 Task: Sort the products by unit price (low first).
Action: Mouse moved to (24, 129)
Screenshot: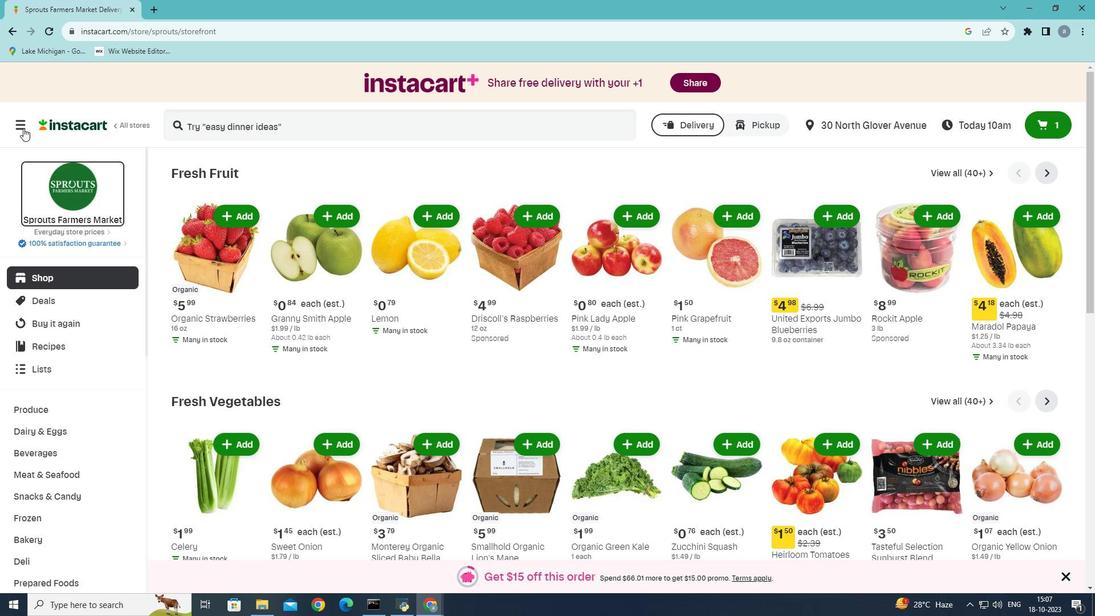 
Action: Mouse pressed left at (24, 129)
Screenshot: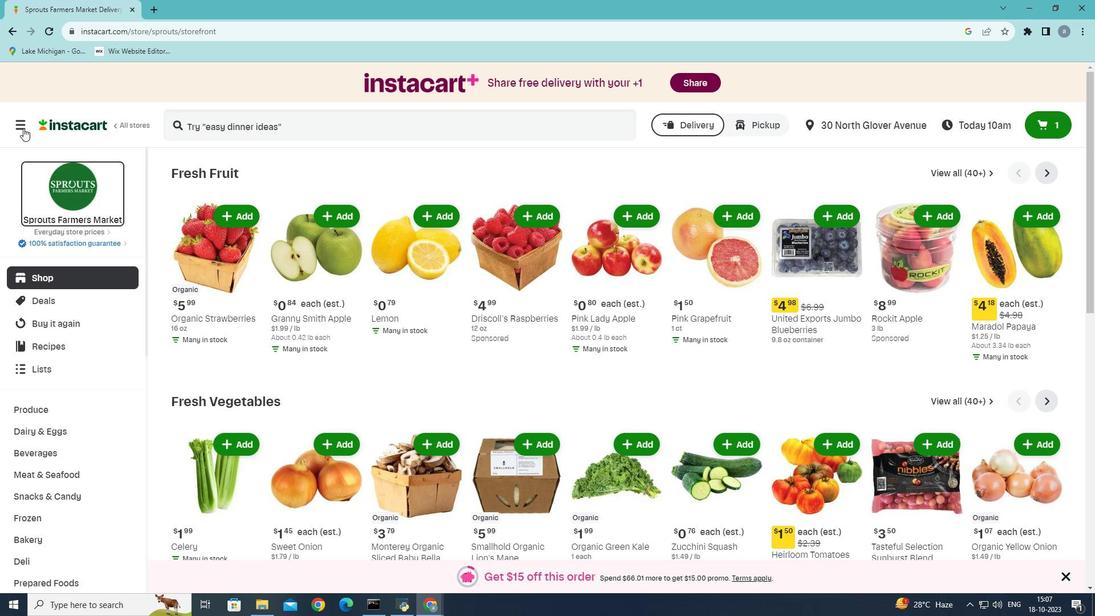 
Action: Mouse moved to (67, 337)
Screenshot: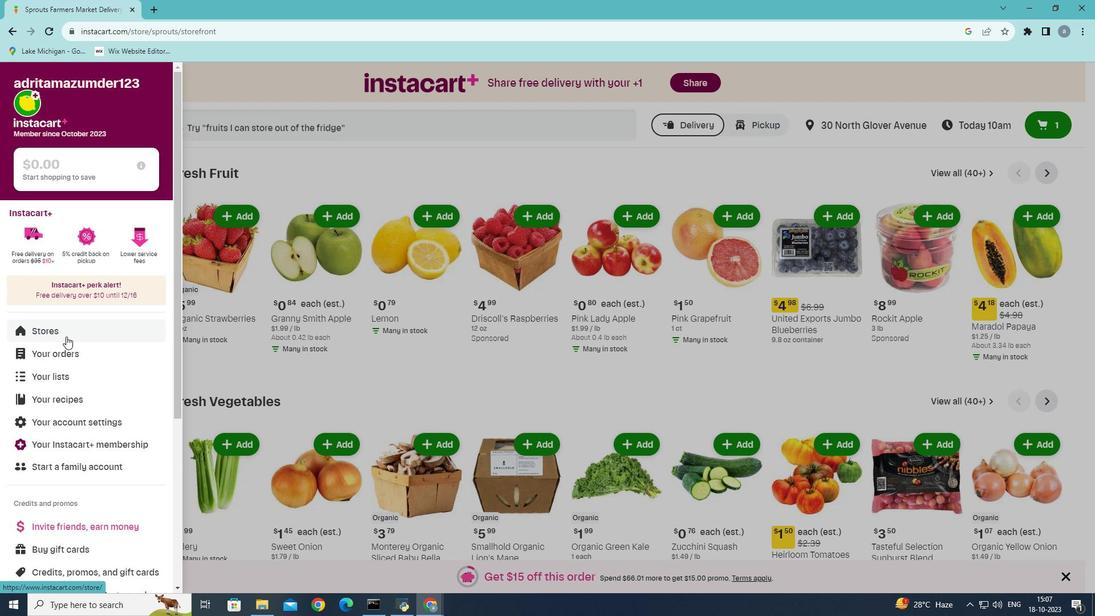 
Action: Mouse pressed left at (67, 337)
Screenshot: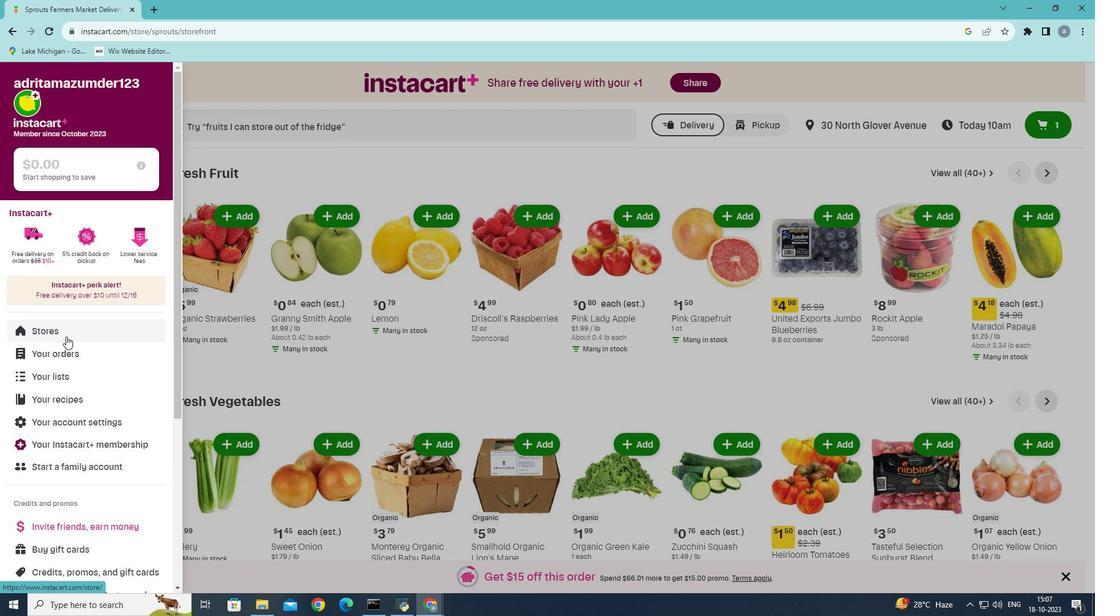 
Action: Mouse moved to (265, 128)
Screenshot: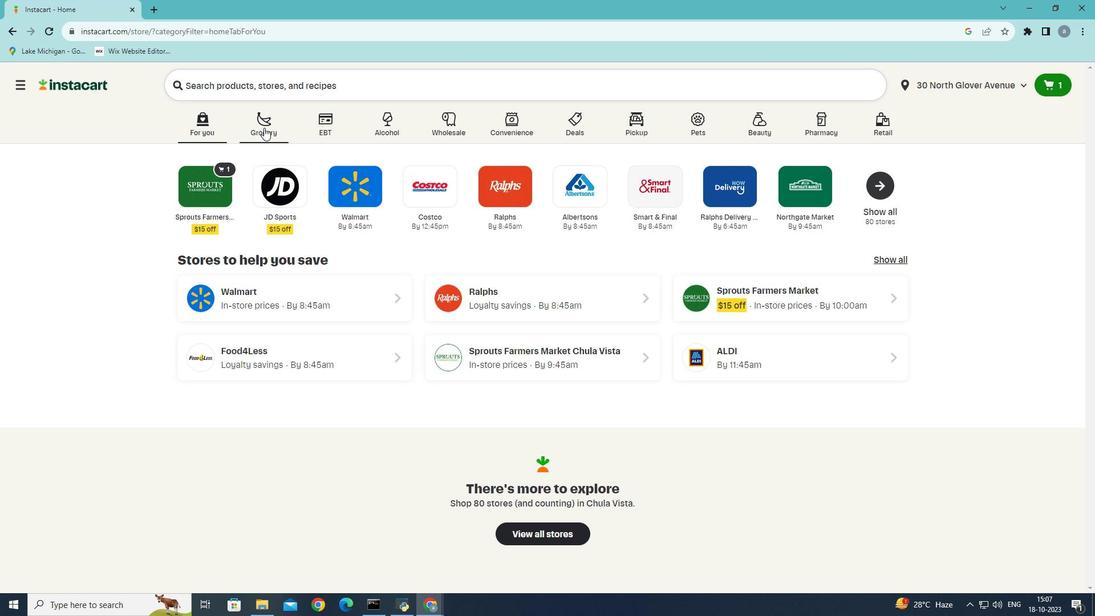 
Action: Mouse pressed left at (265, 128)
Screenshot: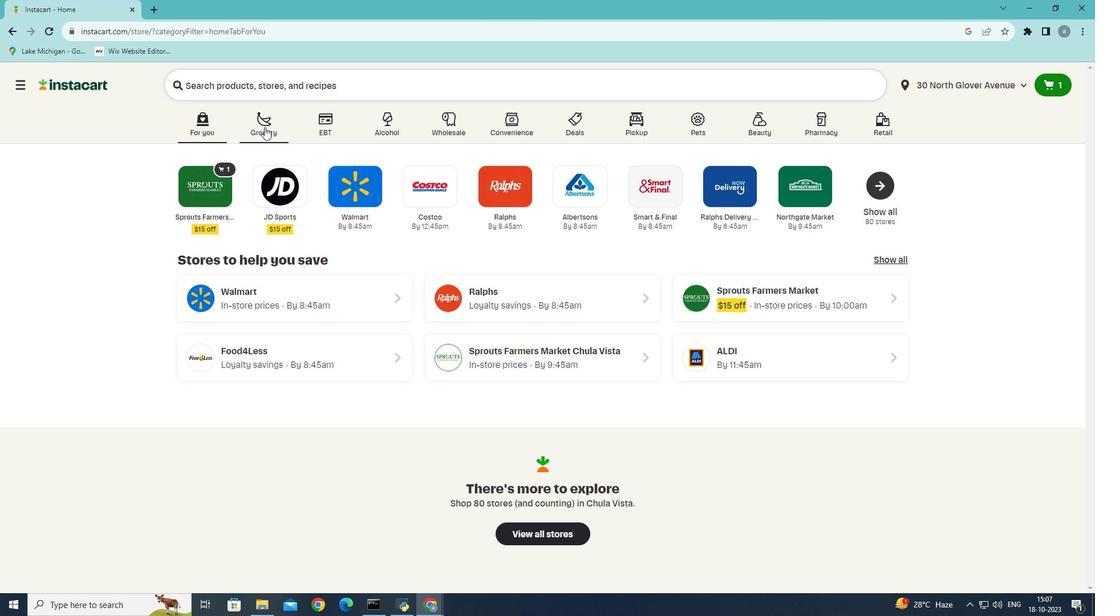 
Action: Mouse moved to (275, 341)
Screenshot: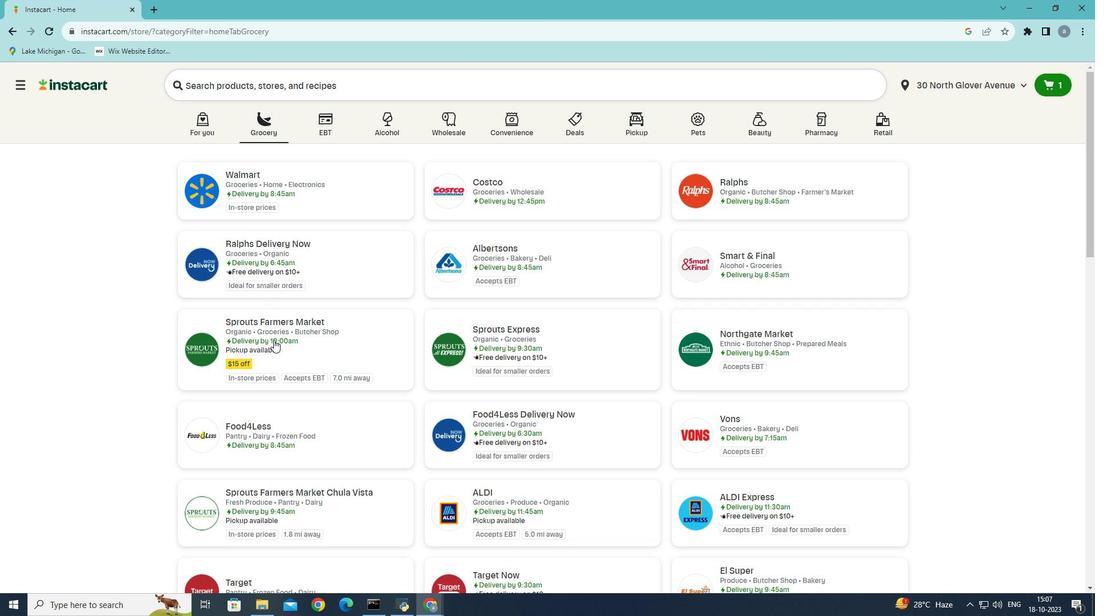
Action: Mouse pressed left at (275, 341)
Screenshot: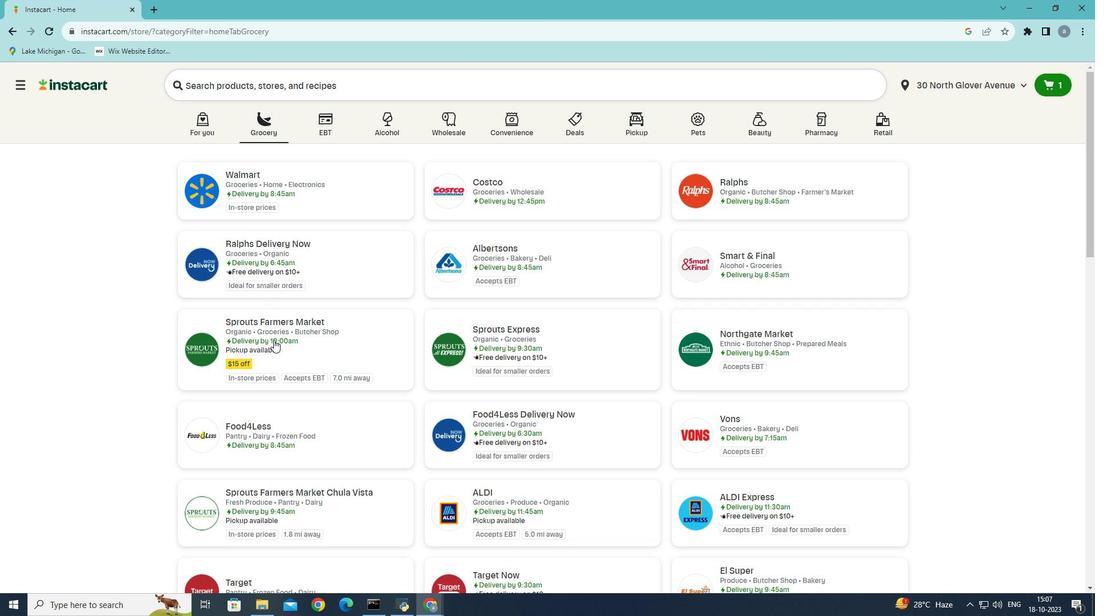 
Action: Mouse moved to (73, 471)
Screenshot: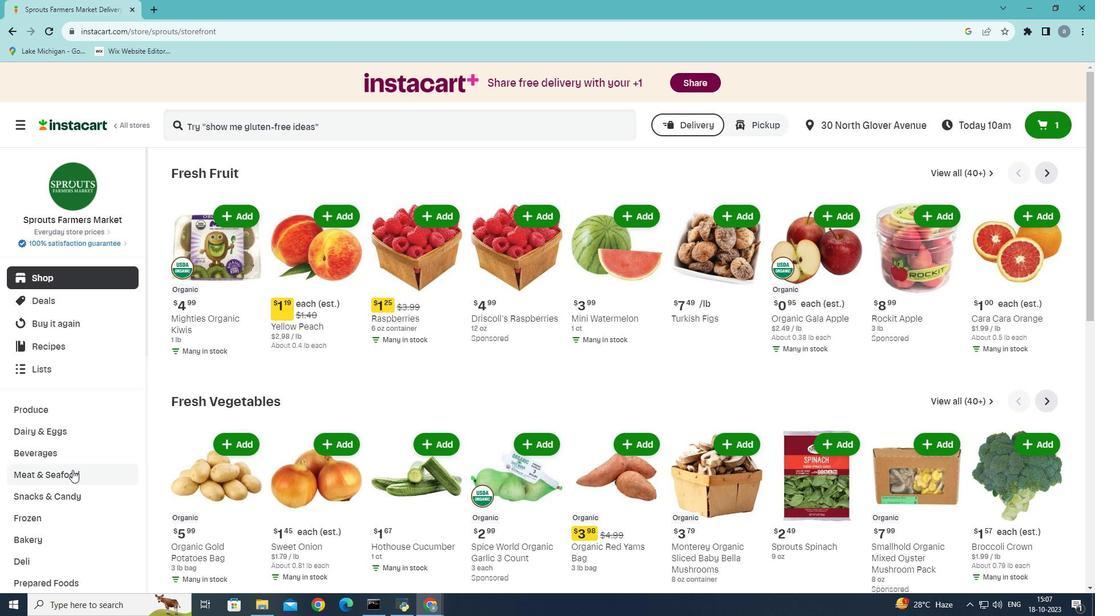 
Action: Mouse pressed left at (73, 471)
Screenshot: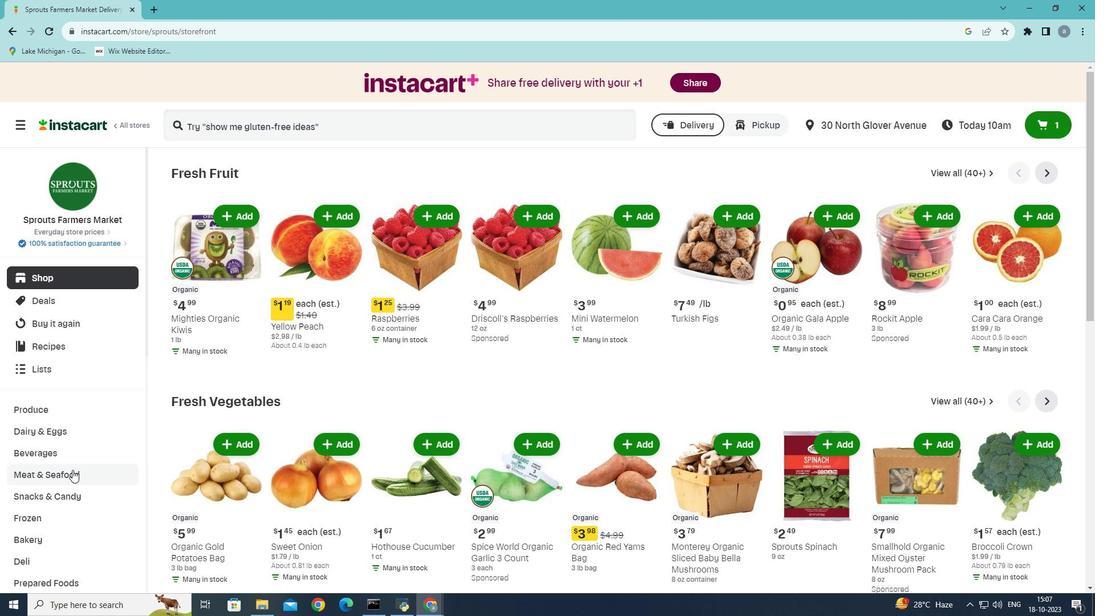 
Action: Mouse moved to (415, 208)
Screenshot: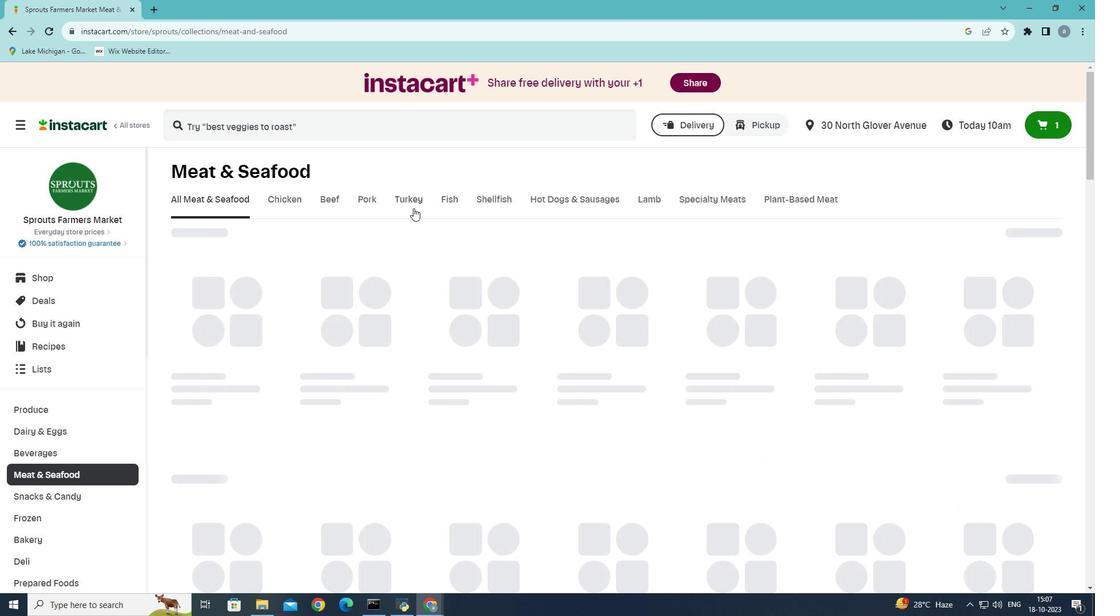 
Action: Mouse pressed left at (415, 208)
Screenshot: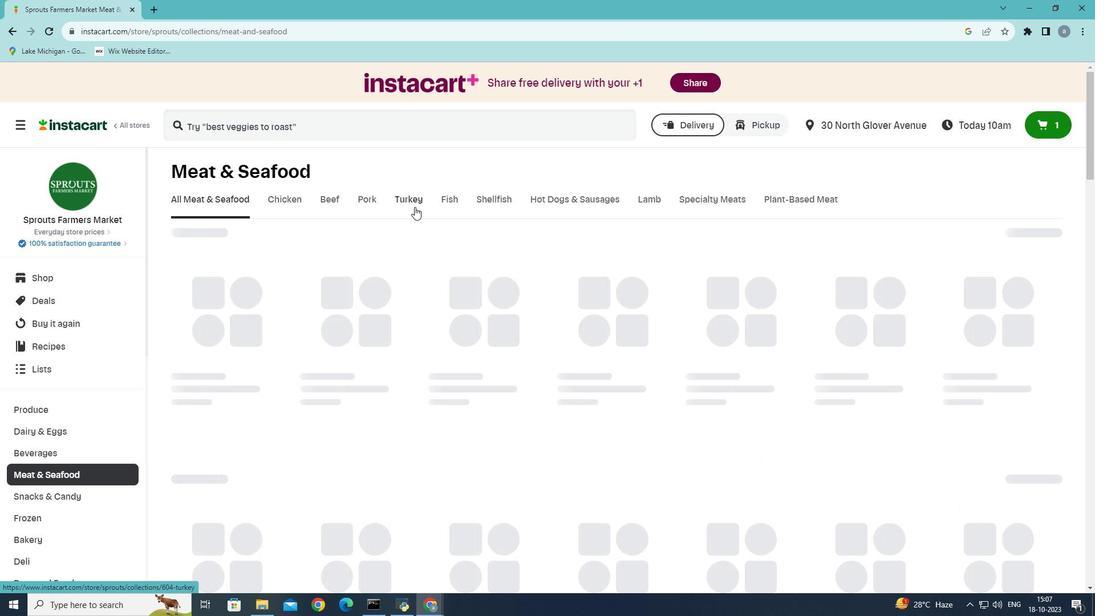 
Action: Mouse moved to (445, 244)
Screenshot: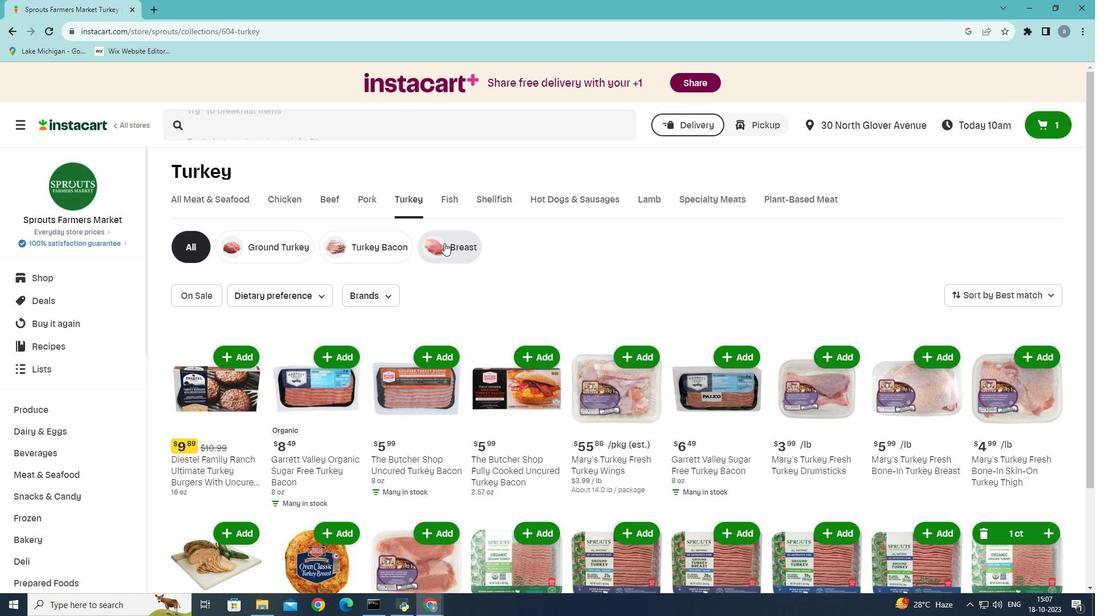 
Action: Mouse pressed left at (445, 244)
Screenshot: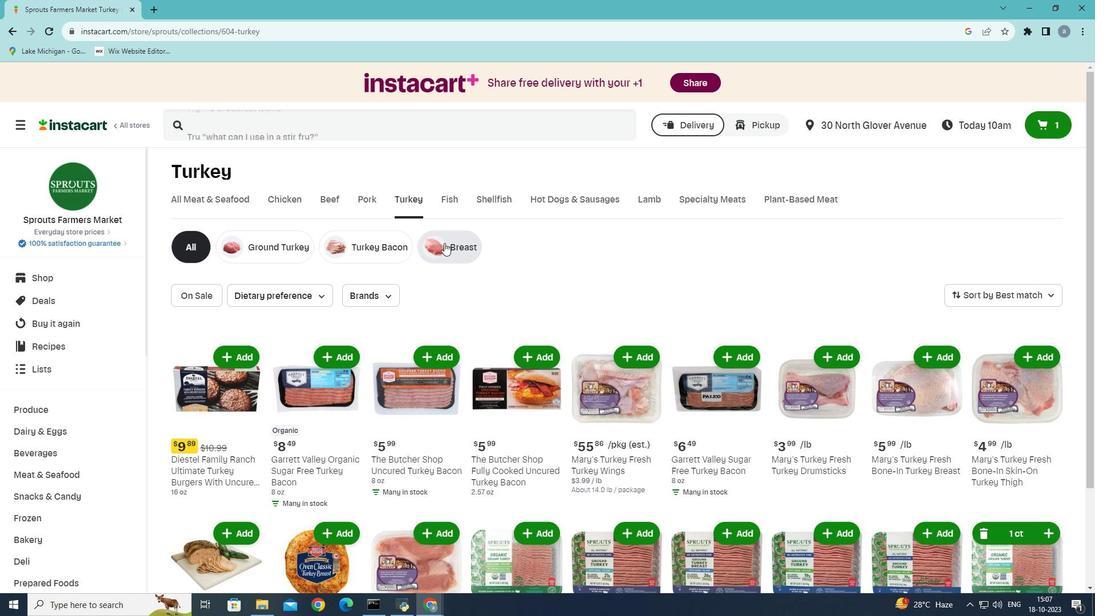 
Action: Mouse moved to (1052, 296)
Screenshot: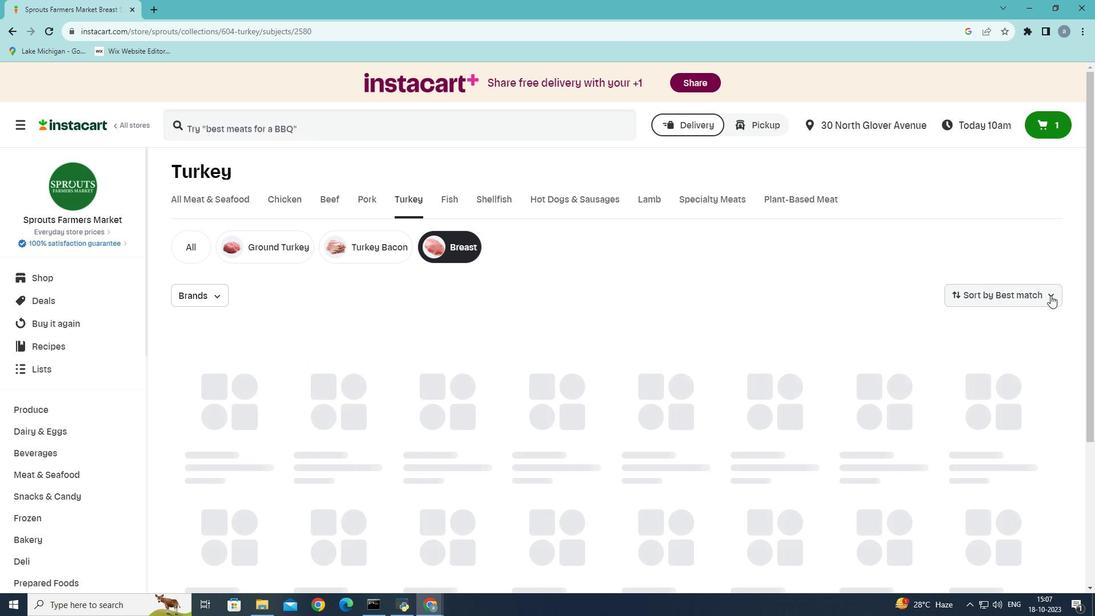 
Action: Mouse pressed left at (1052, 296)
Screenshot: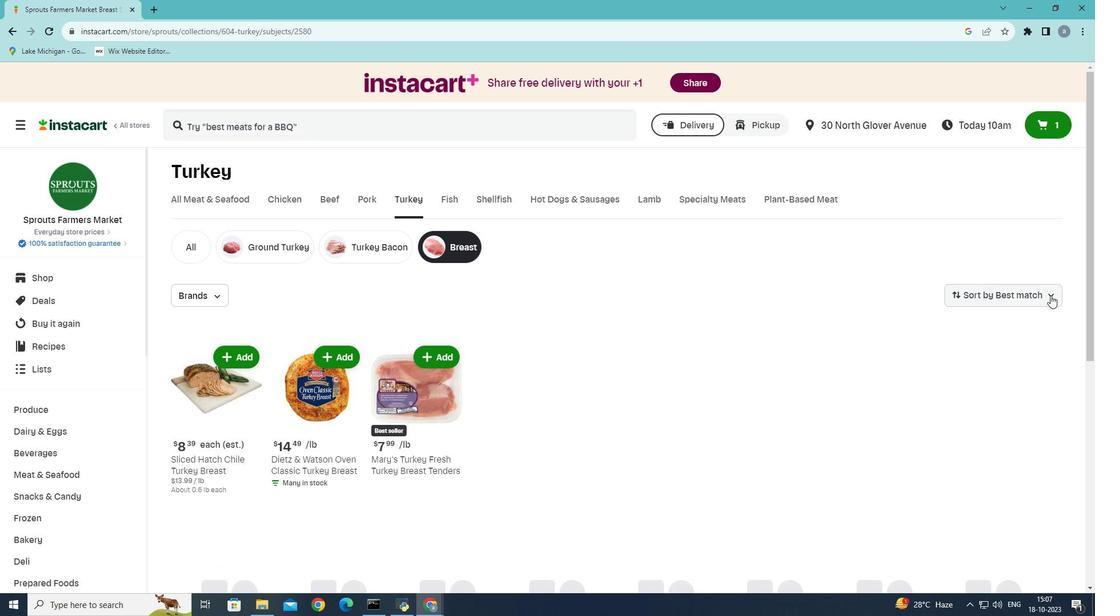 
Action: Mouse moved to (1025, 404)
Screenshot: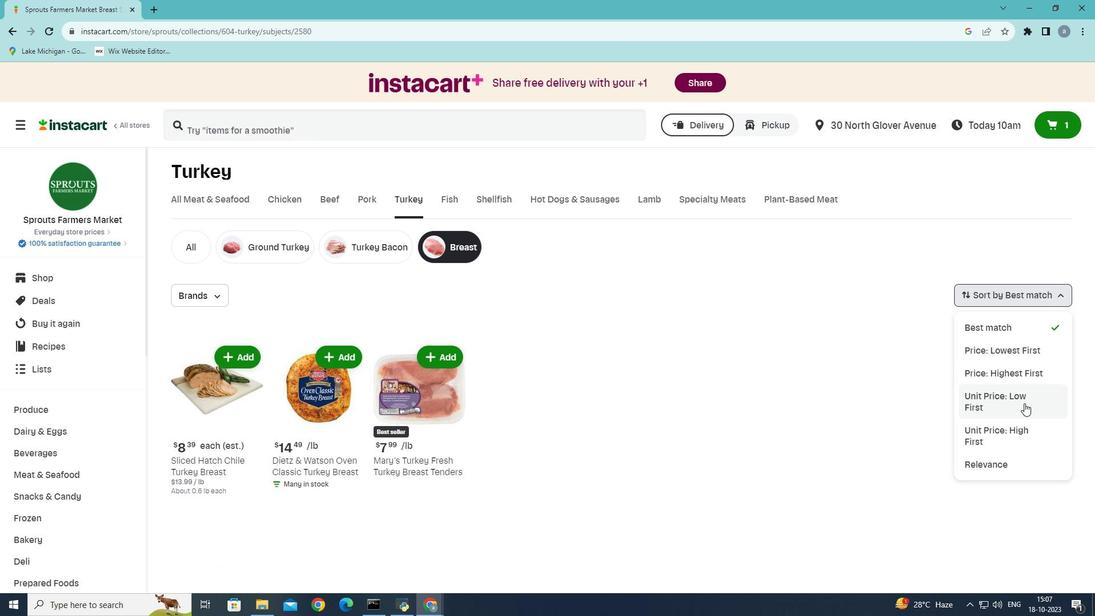 
Action: Mouse pressed left at (1025, 404)
Screenshot: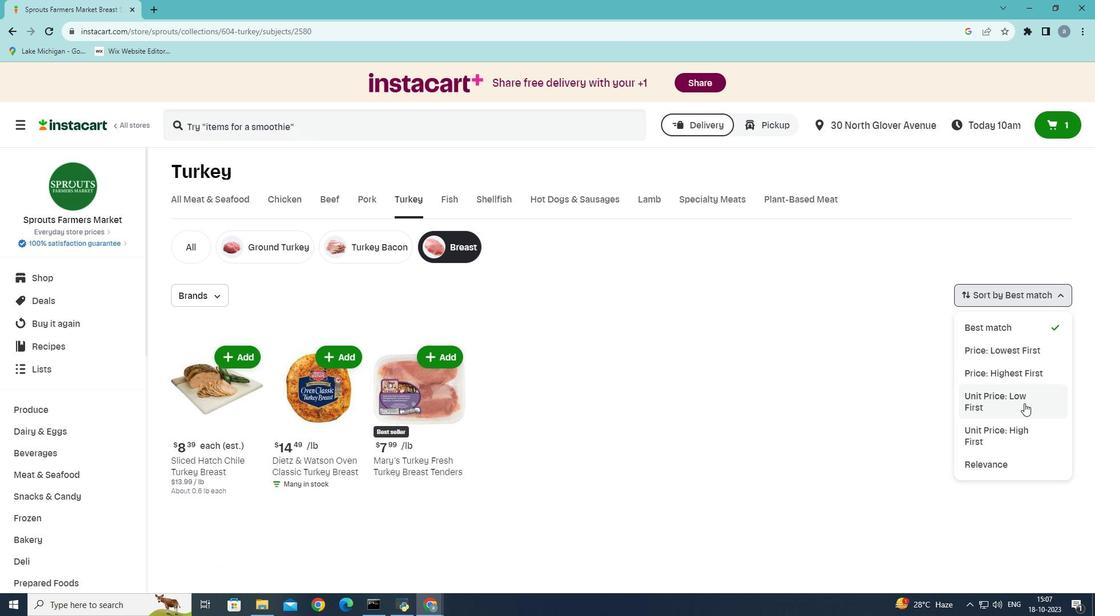 
Action: Mouse moved to (592, 366)
Screenshot: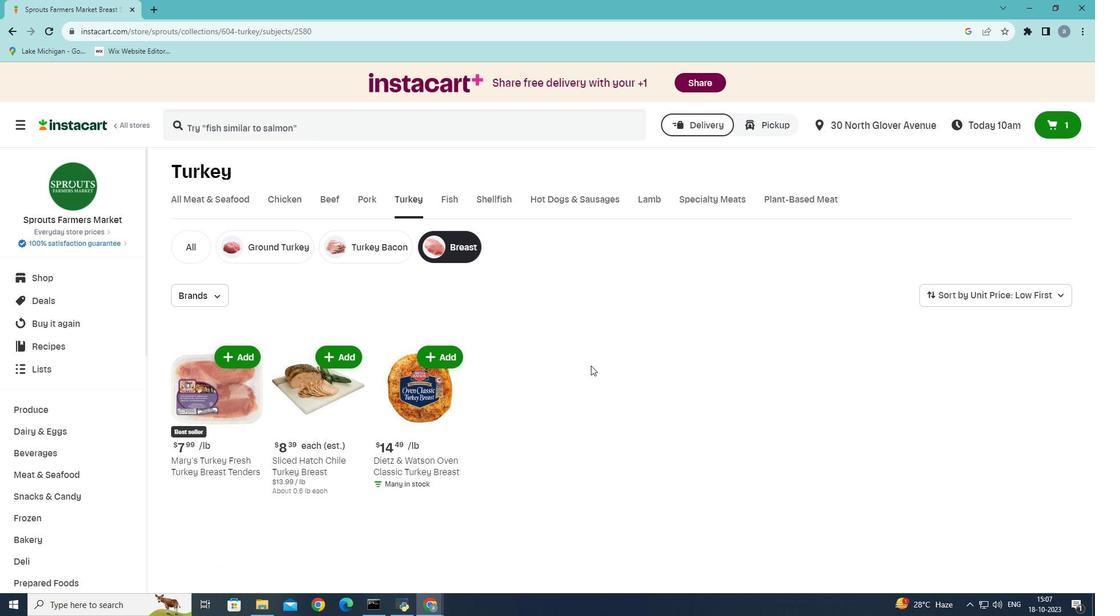 
